 Task: Play online crossword game.
Action: Mouse moved to (355, 164)
Screenshot: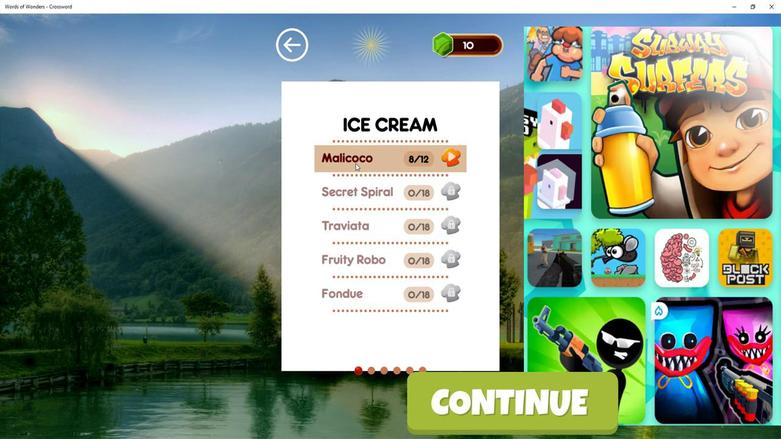 
Action: Mouse pressed left at (355, 164)
Screenshot: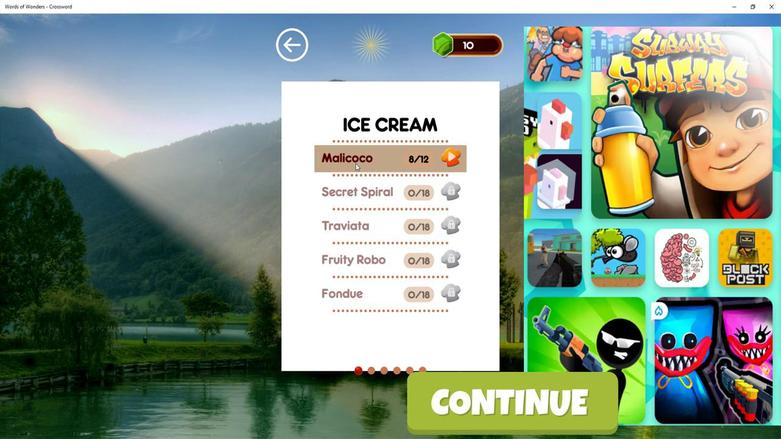 
Action: Mouse moved to (534, 142)
Screenshot: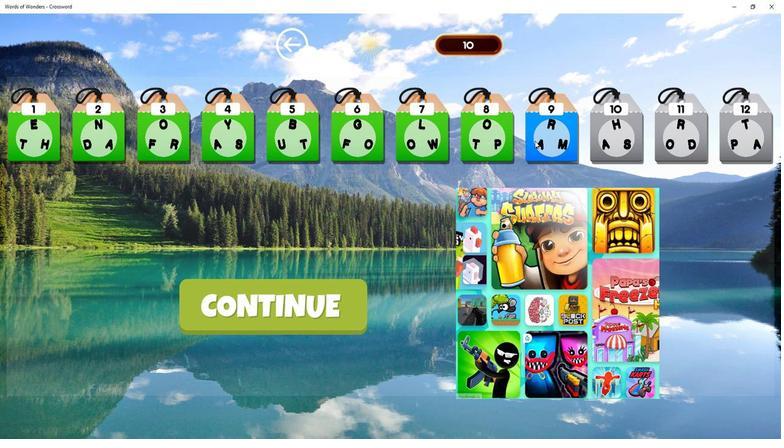 
Action: Mouse pressed left at (534, 142)
Screenshot: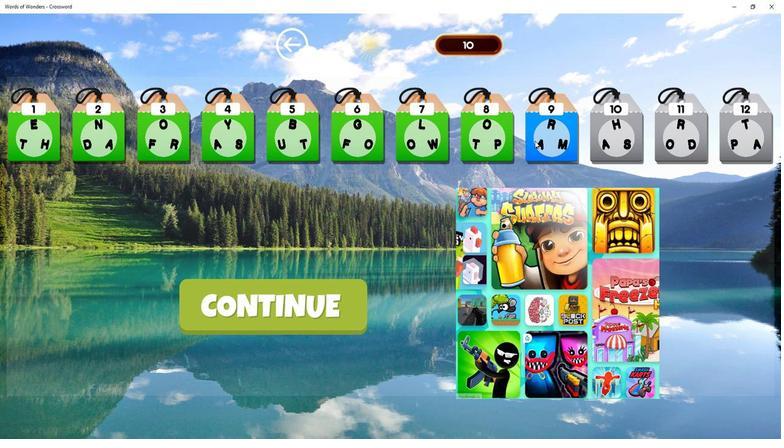 
Action: Mouse moved to (382, 249)
Screenshot: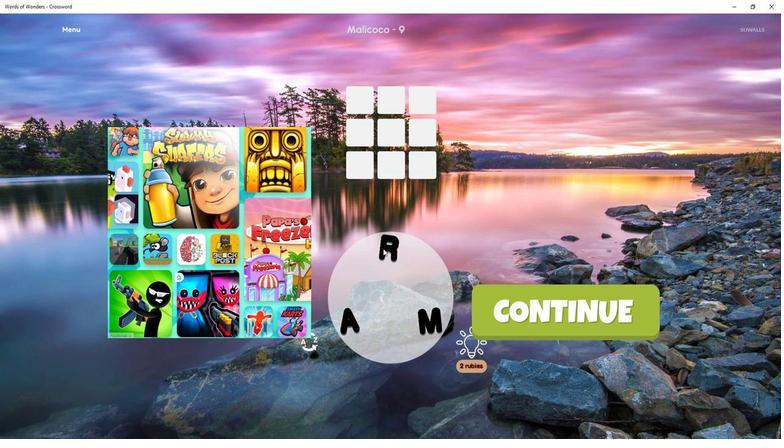 
Action: Mouse pressed left at (382, 249)
Screenshot: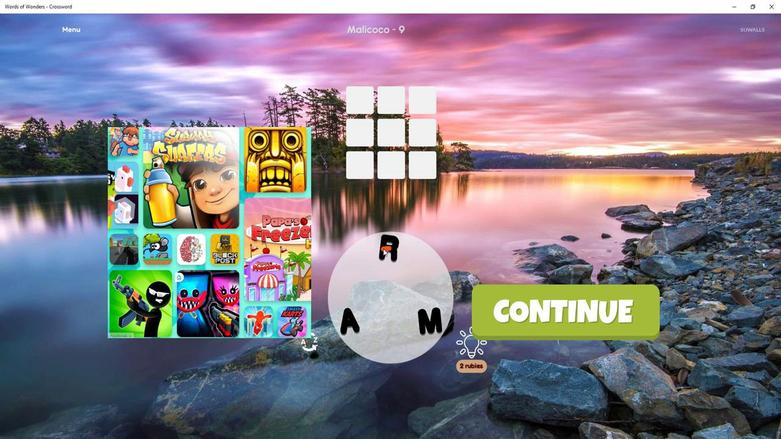 
Action: Mouse moved to (337, 318)
Screenshot: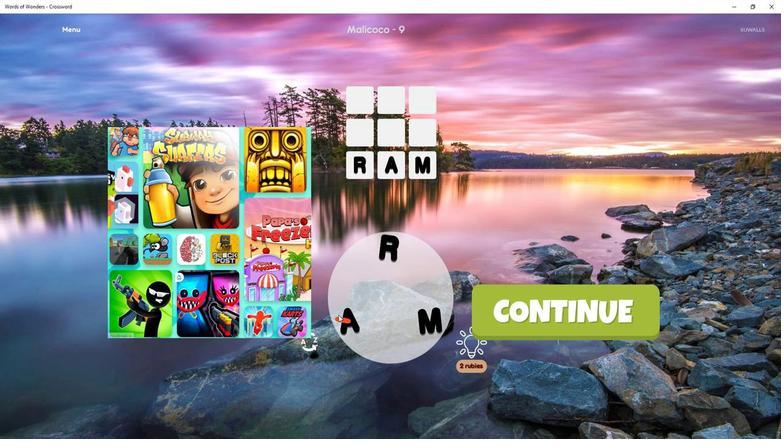 
Action: Mouse pressed left at (337, 318)
Screenshot: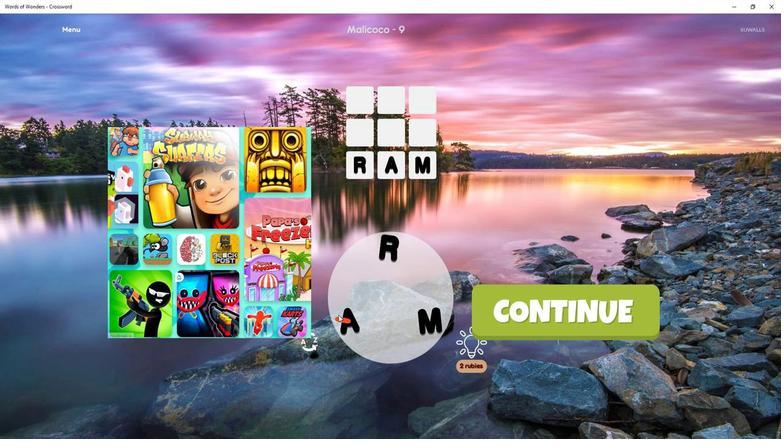 
Action: Mouse moved to (385, 247)
Screenshot: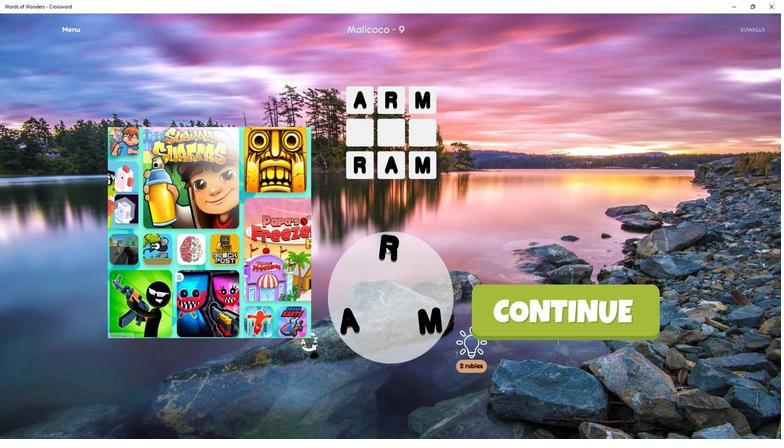 
Action: Mouse pressed left at (385, 247)
Screenshot: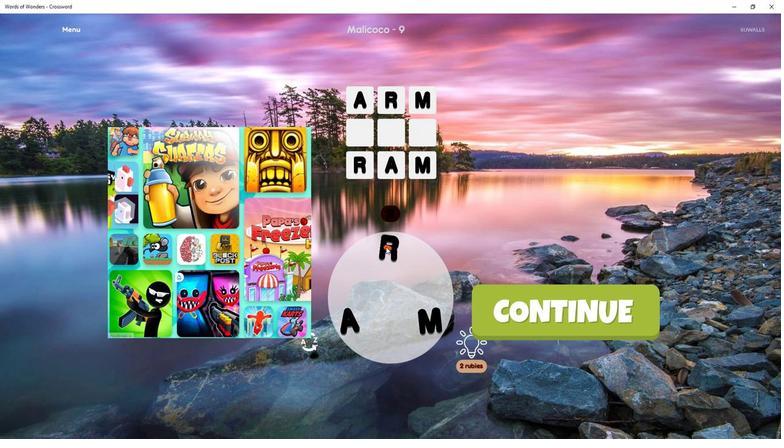
Action: Mouse moved to (422, 318)
Screenshot: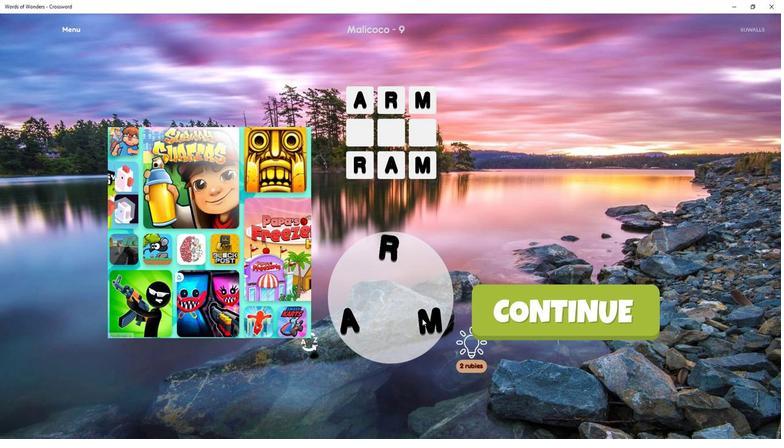 
Action: Mouse pressed left at (422, 318)
Screenshot: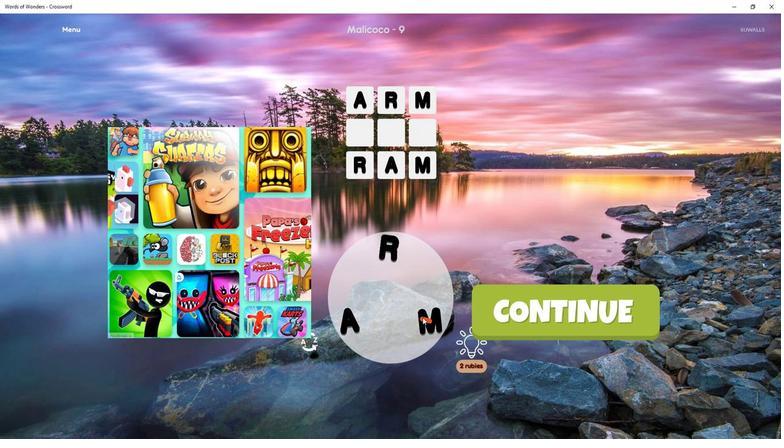 
Action: Mouse moved to (398, 239)
Screenshot: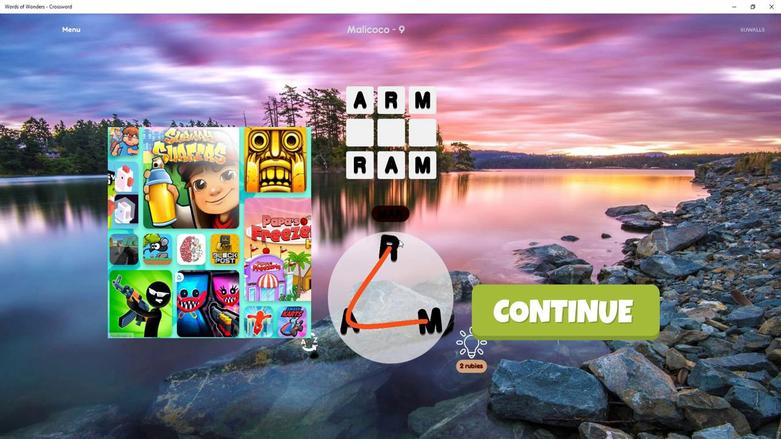 
